Task: Look for draft advisories in the repository "Javascript".
Action: Mouse moved to (1034, 213)
Screenshot: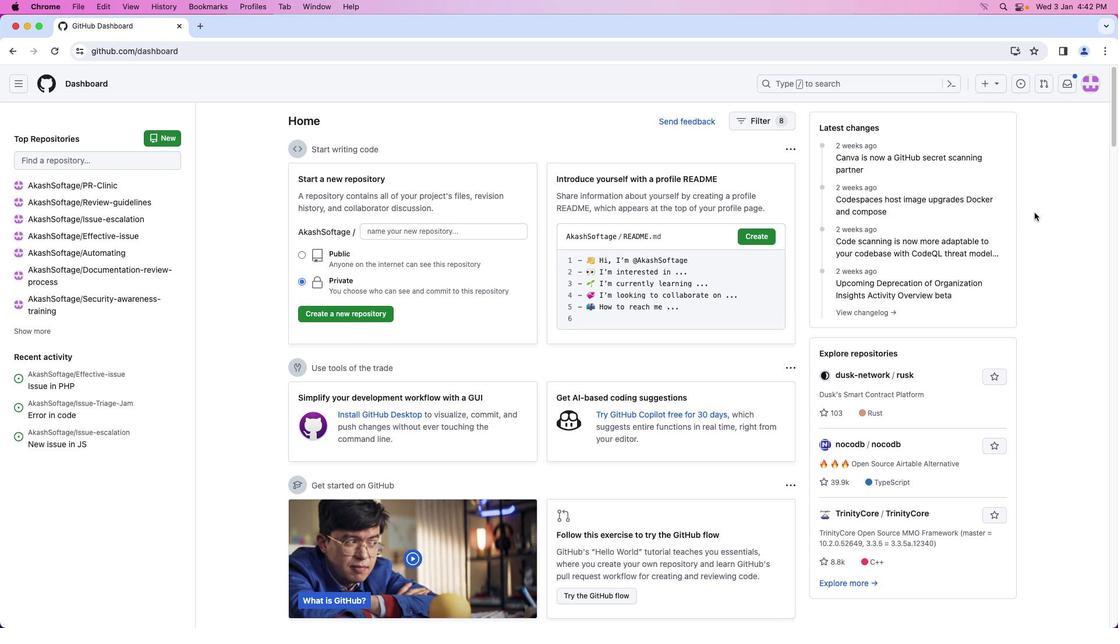 
Action: Mouse pressed left at (1034, 213)
Screenshot: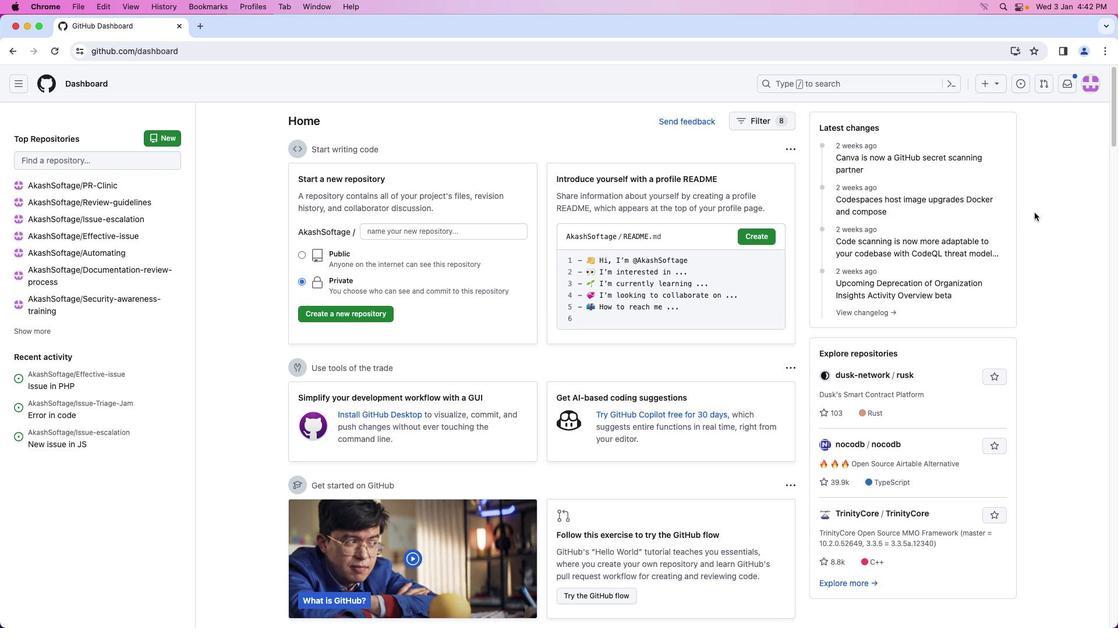 
Action: Mouse moved to (1086, 86)
Screenshot: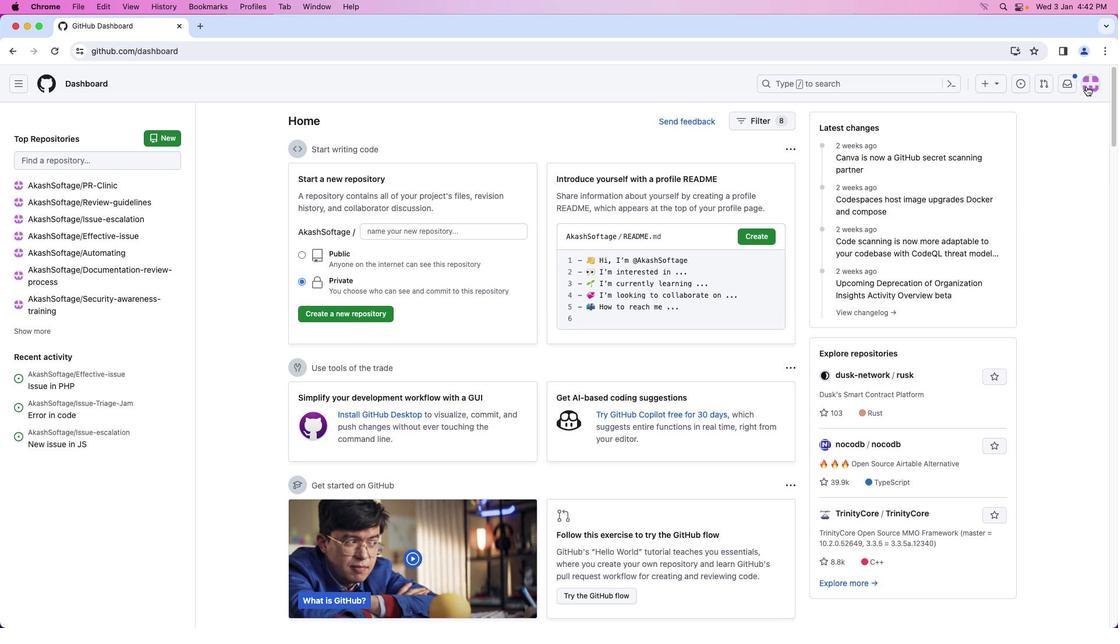 
Action: Mouse pressed left at (1086, 86)
Screenshot: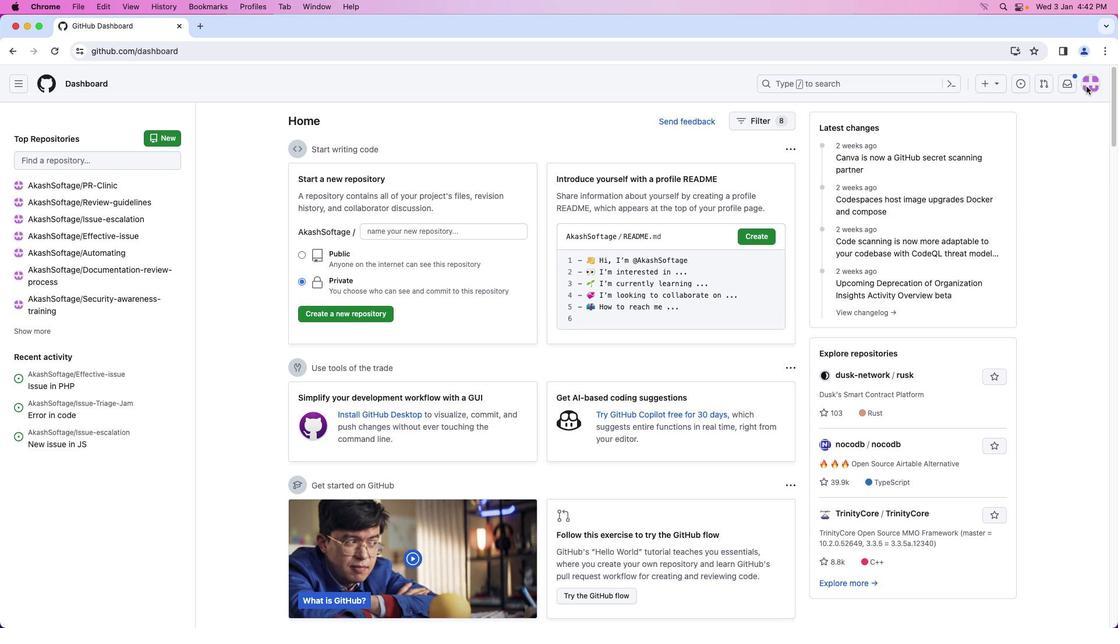 
Action: Mouse moved to (985, 184)
Screenshot: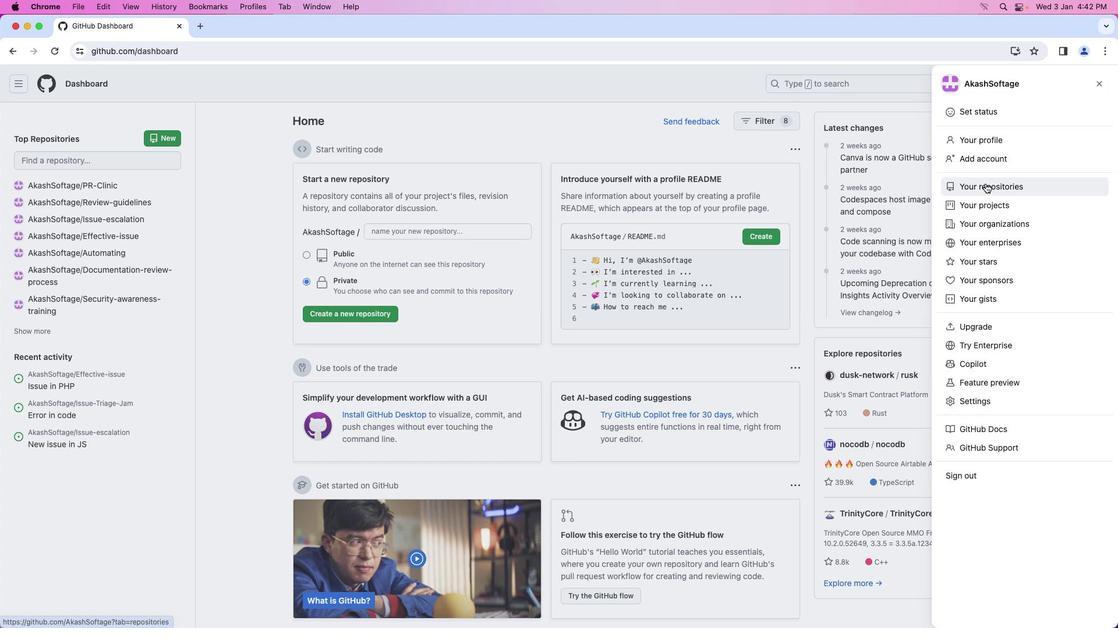
Action: Mouse pressed left at (985, 184)
Screenshot: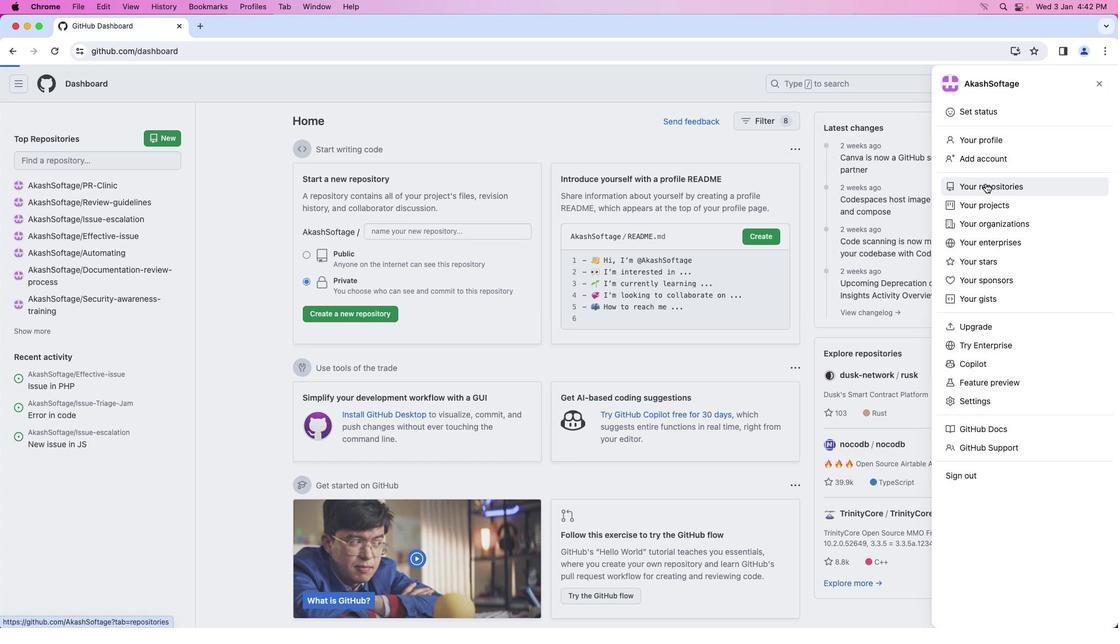 
Action: Mouse moved to (418, 194)
Screenshot: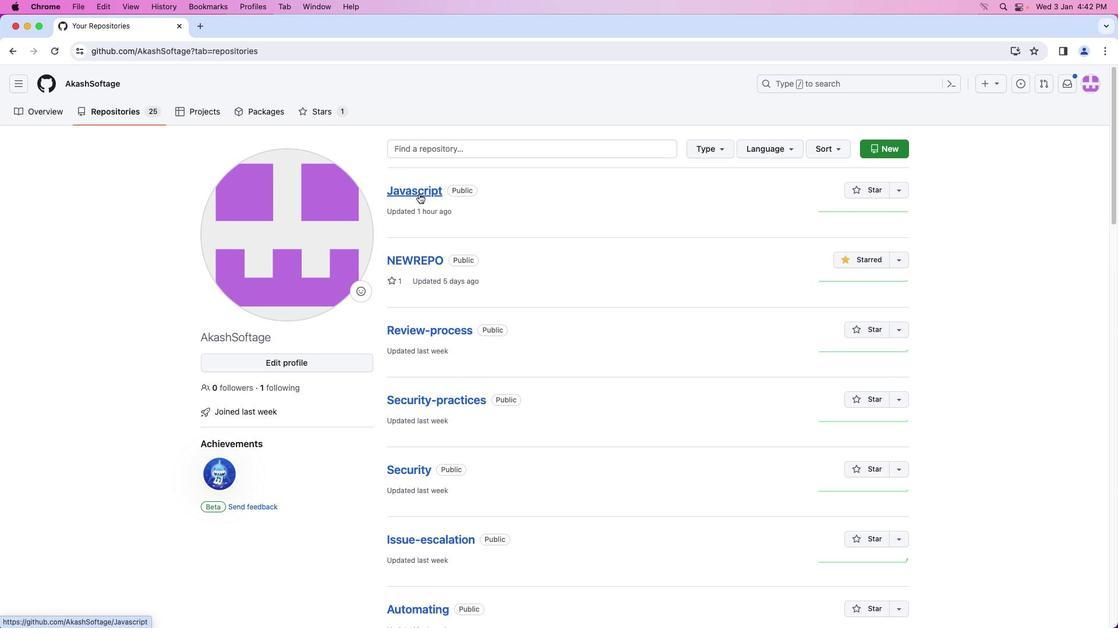 
Action: Mouse pressed left at (418, 194)
Screenshot: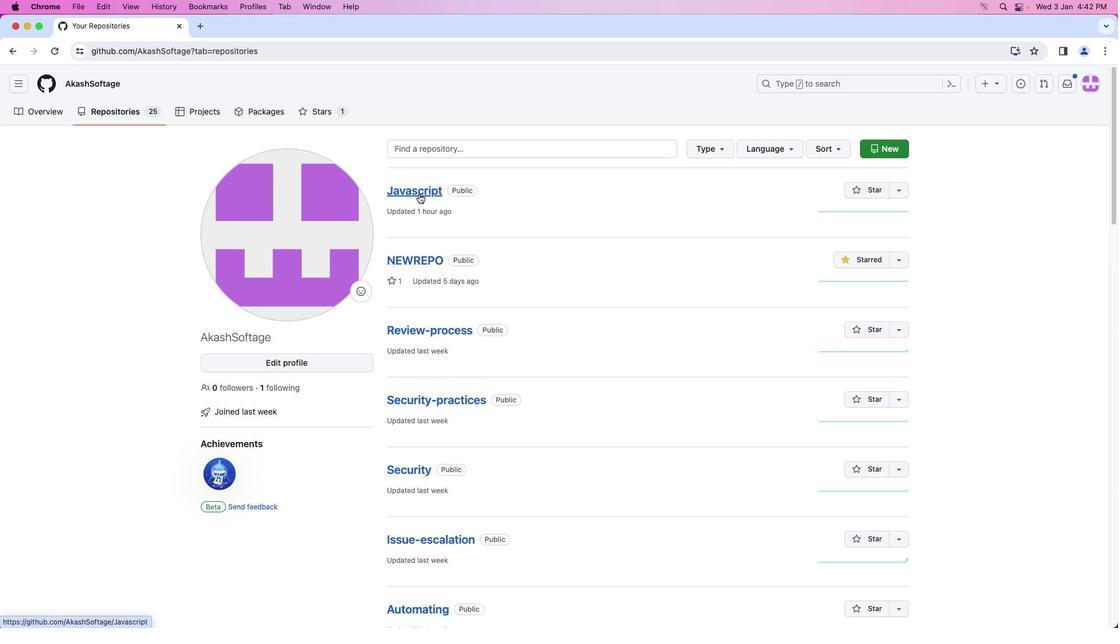 
Action: Mouse moved to (373, 119)
Screenshot: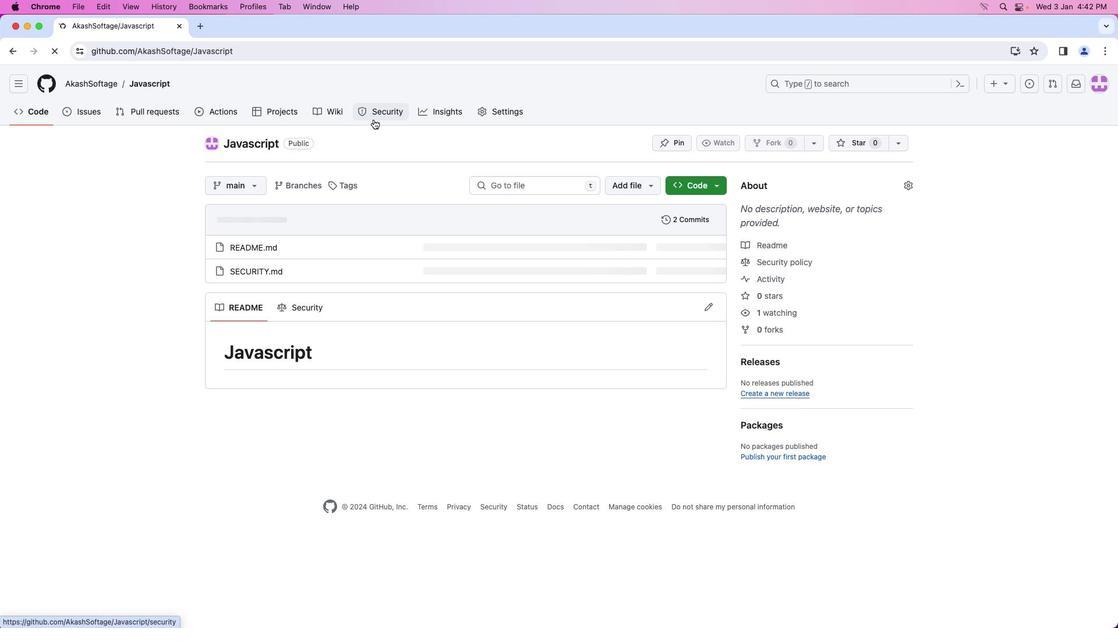 
Action: Mouse pressed left at (373, 119)
Screenshot: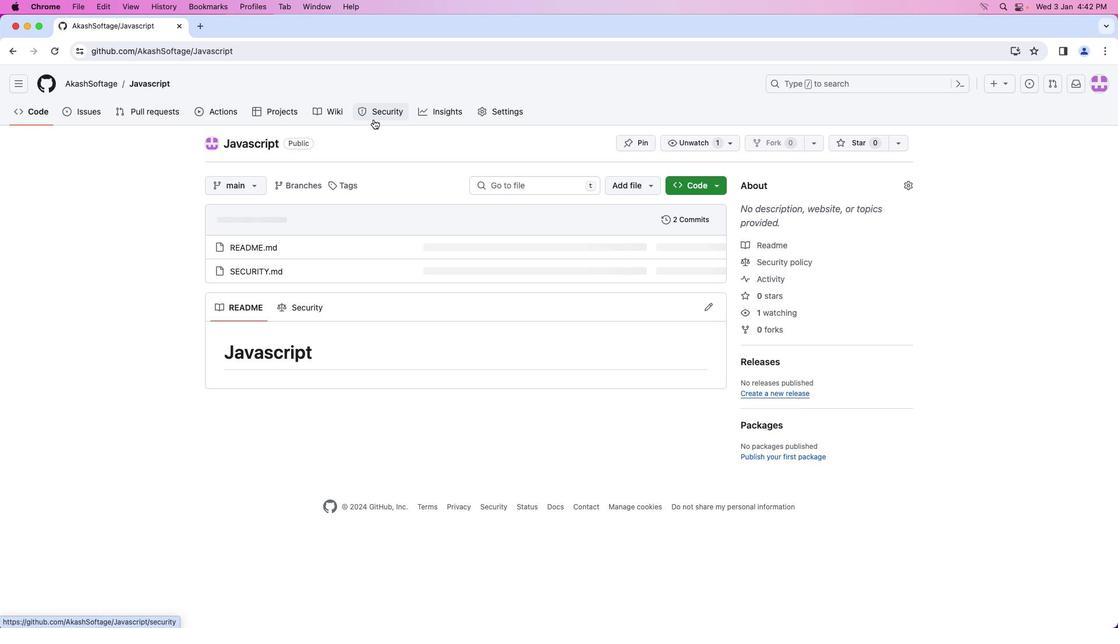 
Action: Mouse moved to (309, 214)
Screenshot: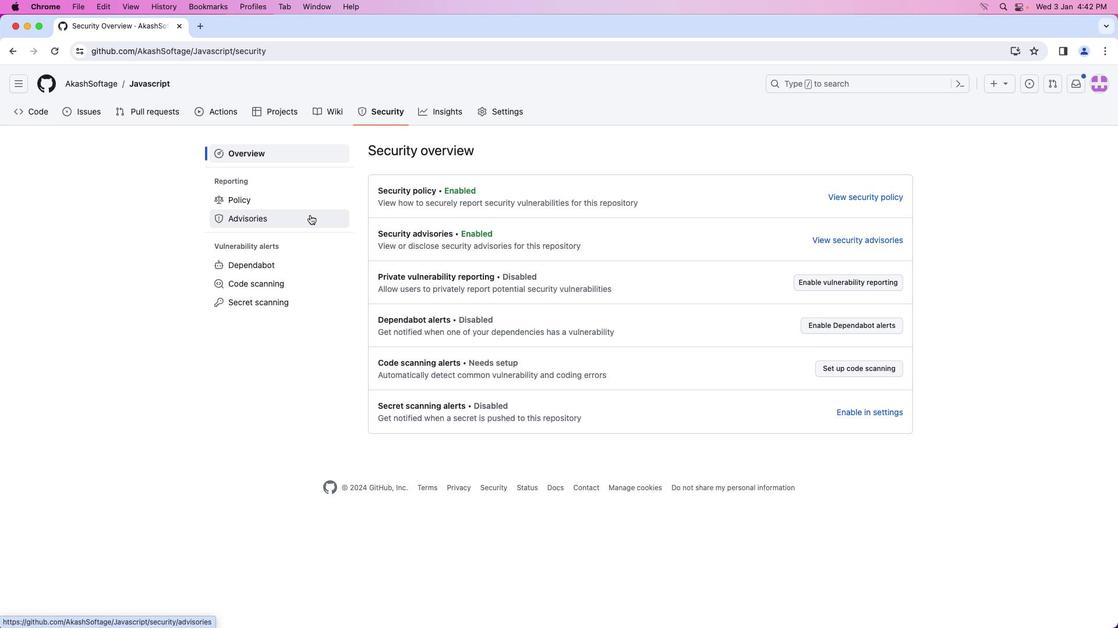 
Action: Mouse pressed left at (309, 214)
Screenshot: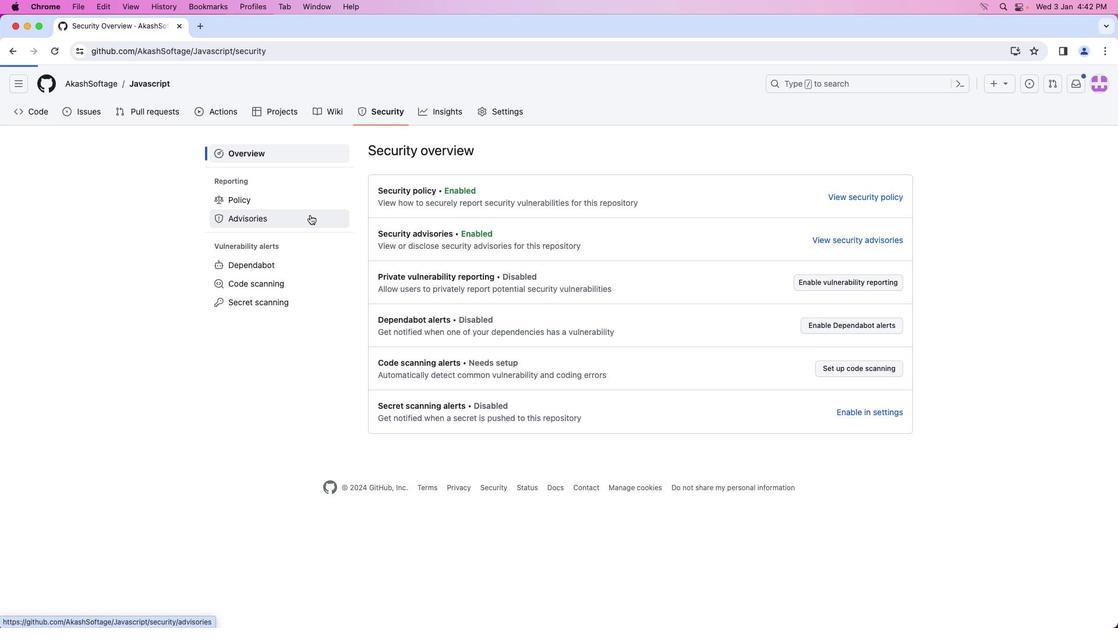 
Action: Mouse moved to (404, 202)
Screenshot: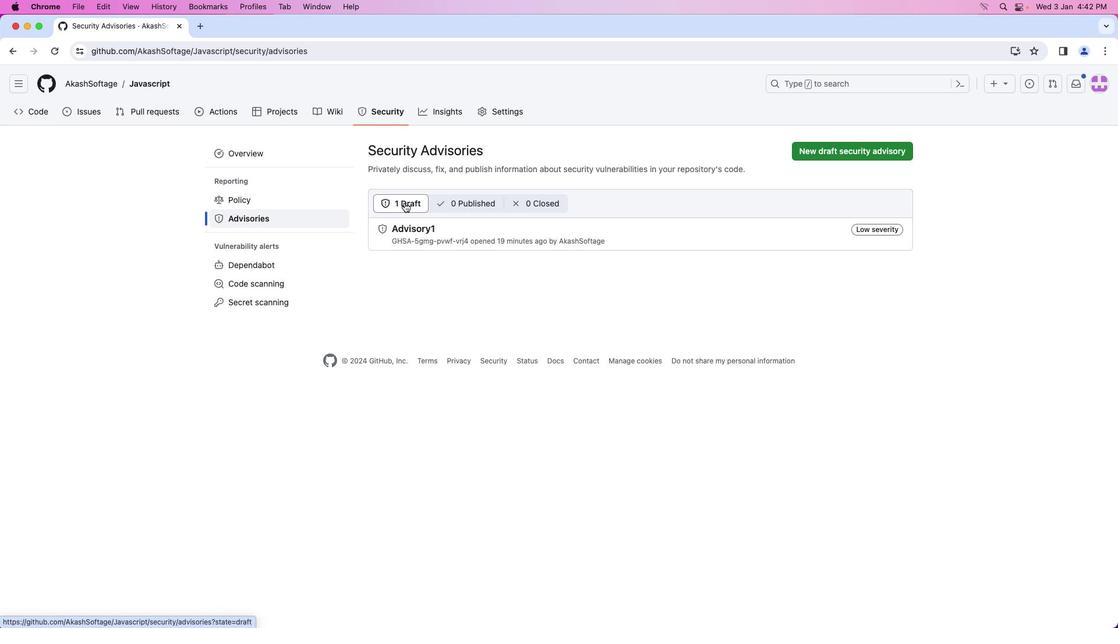 
Action: Mouse pressed left at (404, 202)
Screenshot: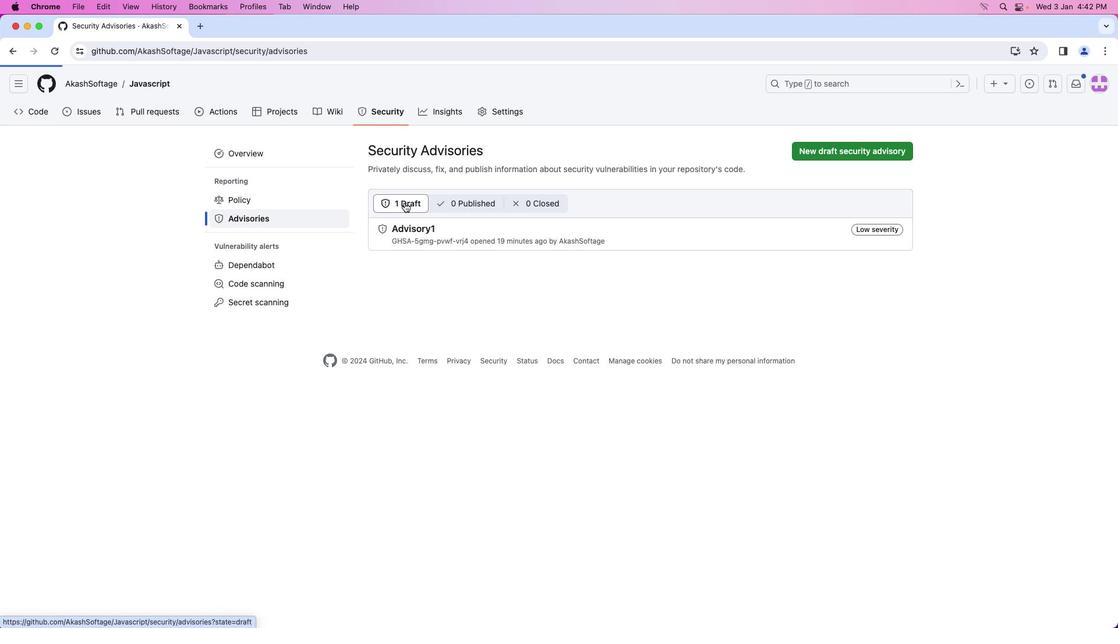 
